 Task: Look for products in the category "Fish" from C.Wirthy & Co..
Action: Mouse moved to (20, 131)
Screenshot: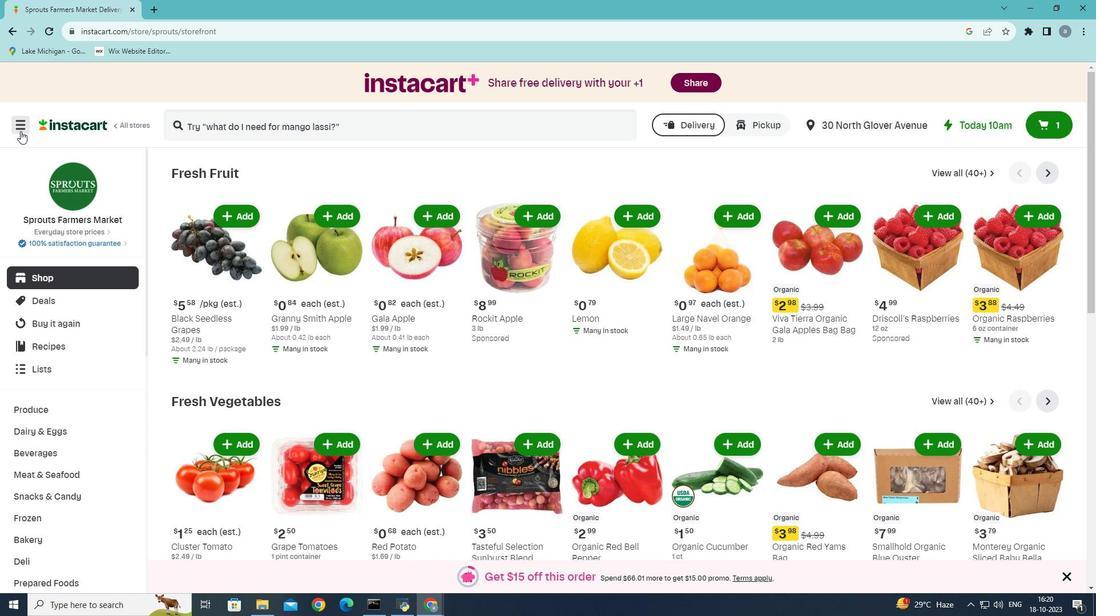 
Action: Mouse pressed left at (20, 131)
Screenshot: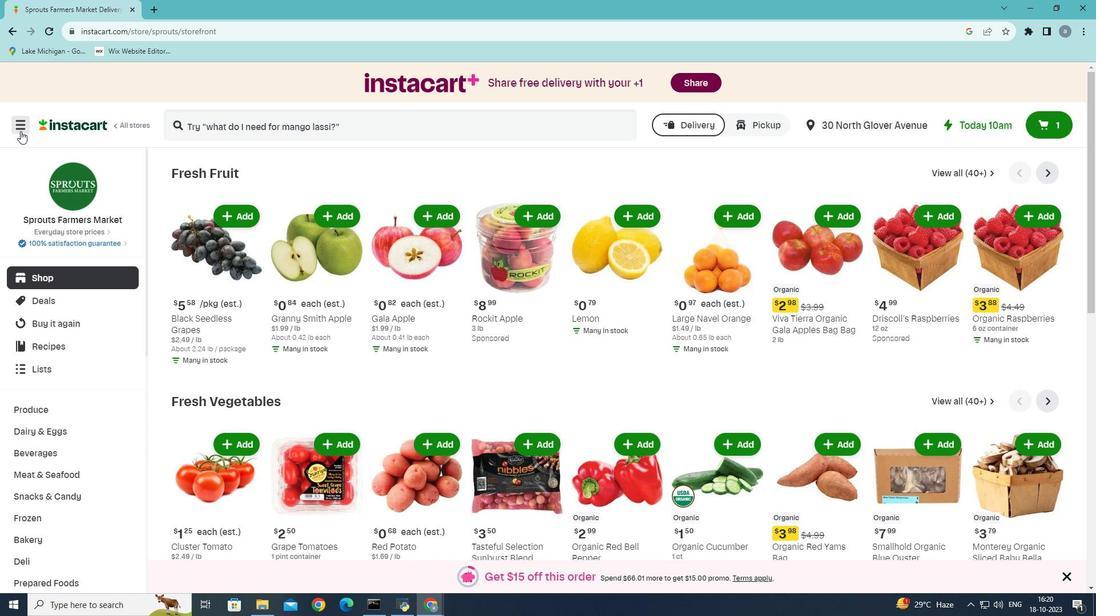 
Action: Mouse moved to (92, 332)
Screenshot: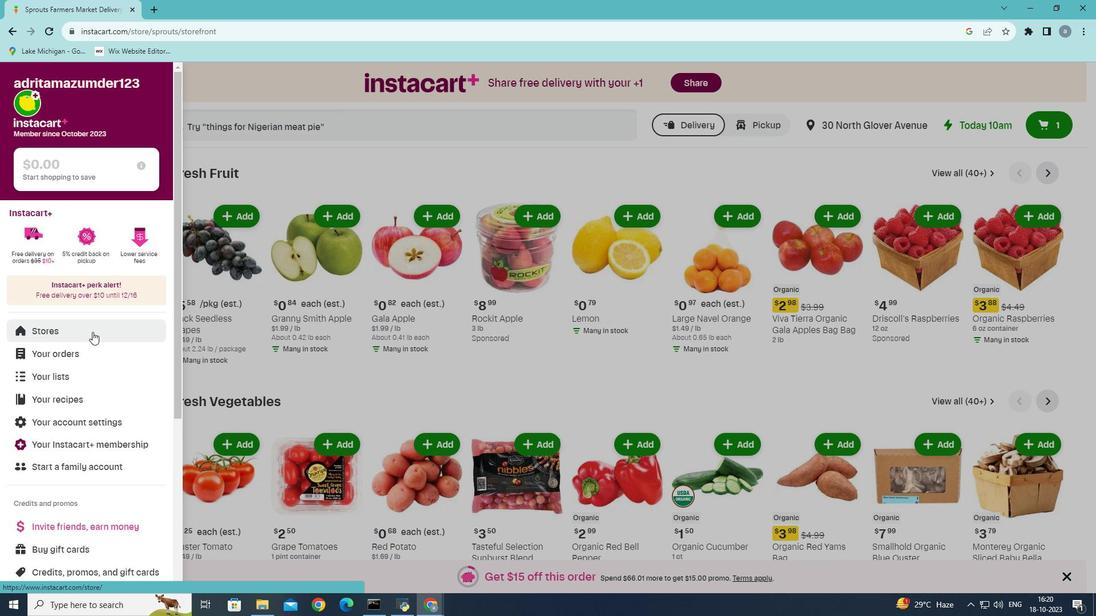 
Action: Mouse pressed left at (92, 332)
Screenshot: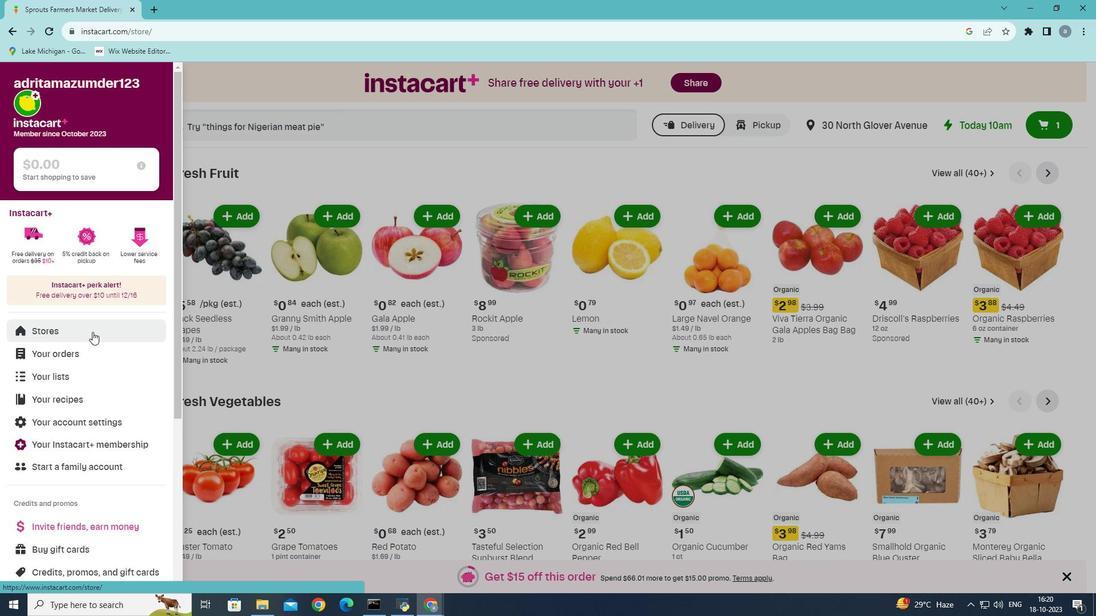 
Action: Mouse moved to (272, 128)
Screenshot: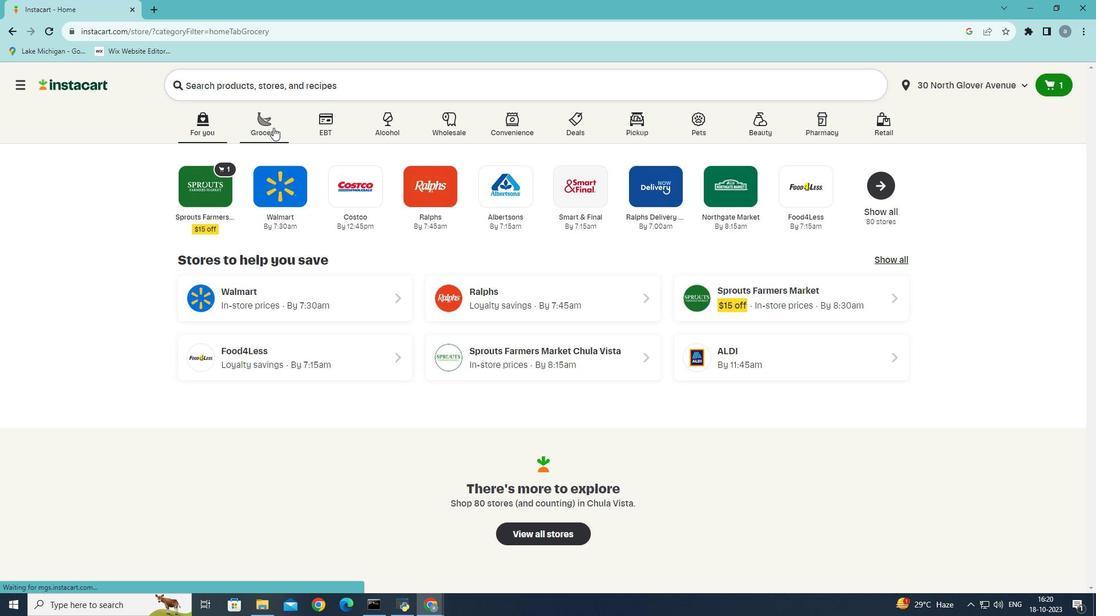 
Action: Mouse pressed left at (272, 128)
Screenshot: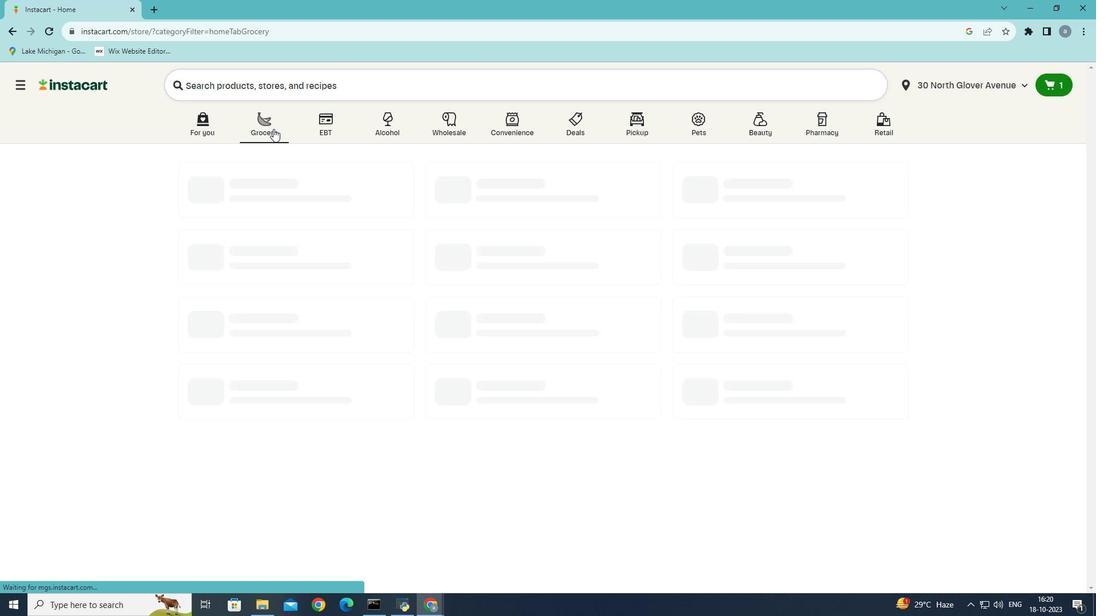 
Action: Mouse moved to (291, 329)
Screenshot: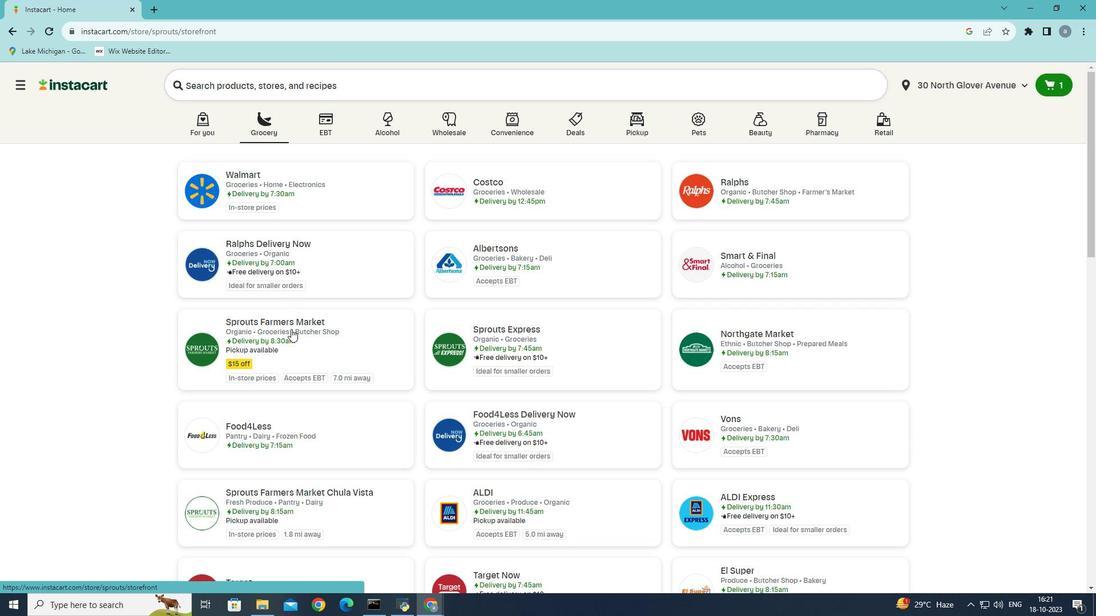 
Action: Mouse pressed left at (291, 329)
Screenshot: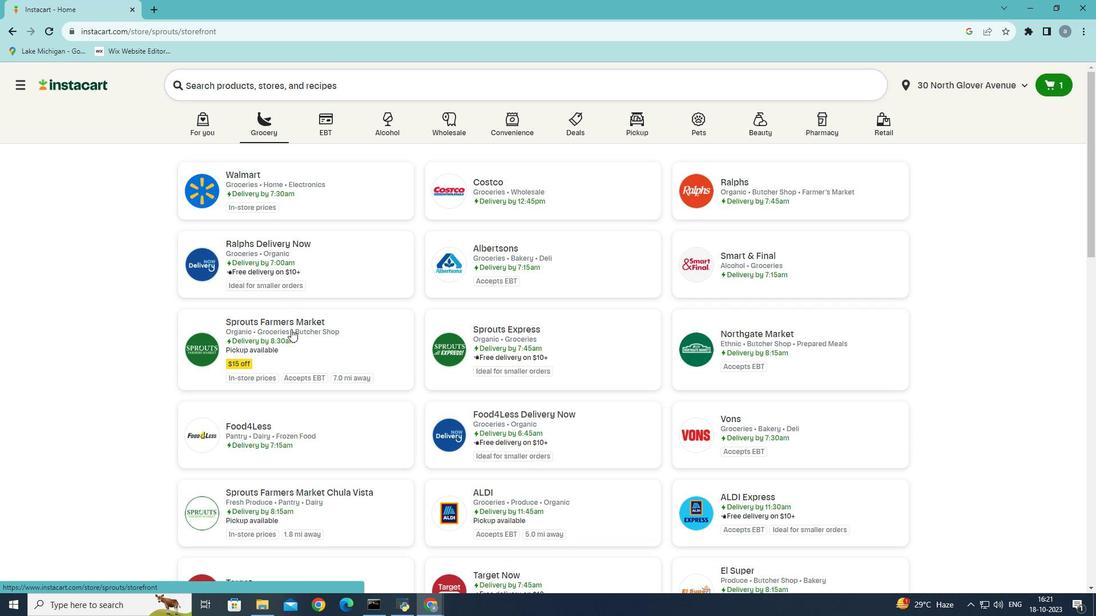 
Action: Mouse moved to (75, 476)
Screenshot: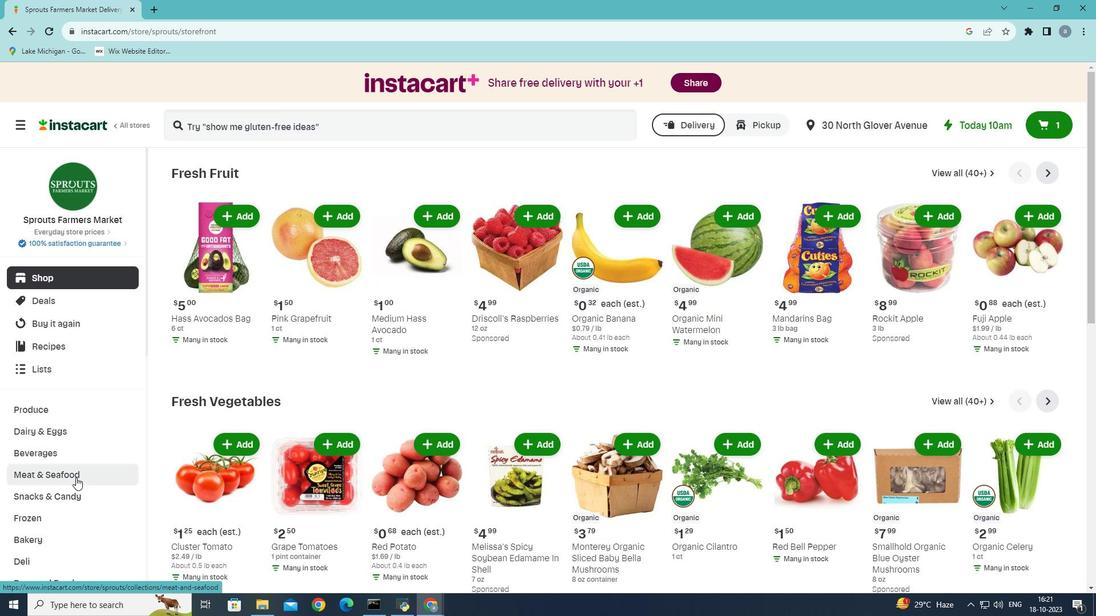 
Action: Mouse pressed left at (75, 476)
Screenshot: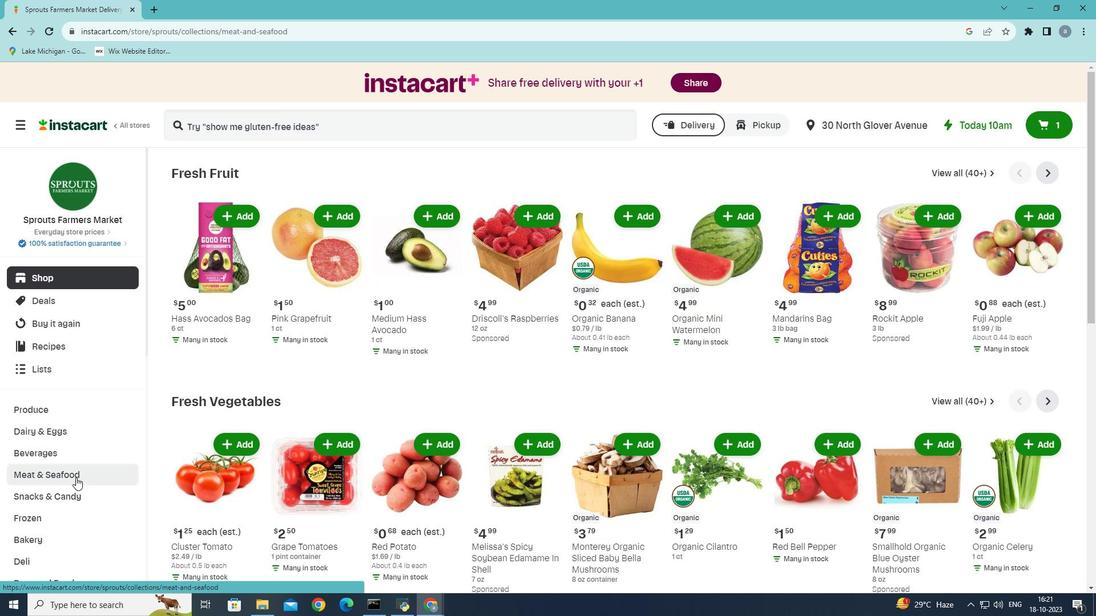 
Action: Mouse moved to (450, 199)
Screenshot: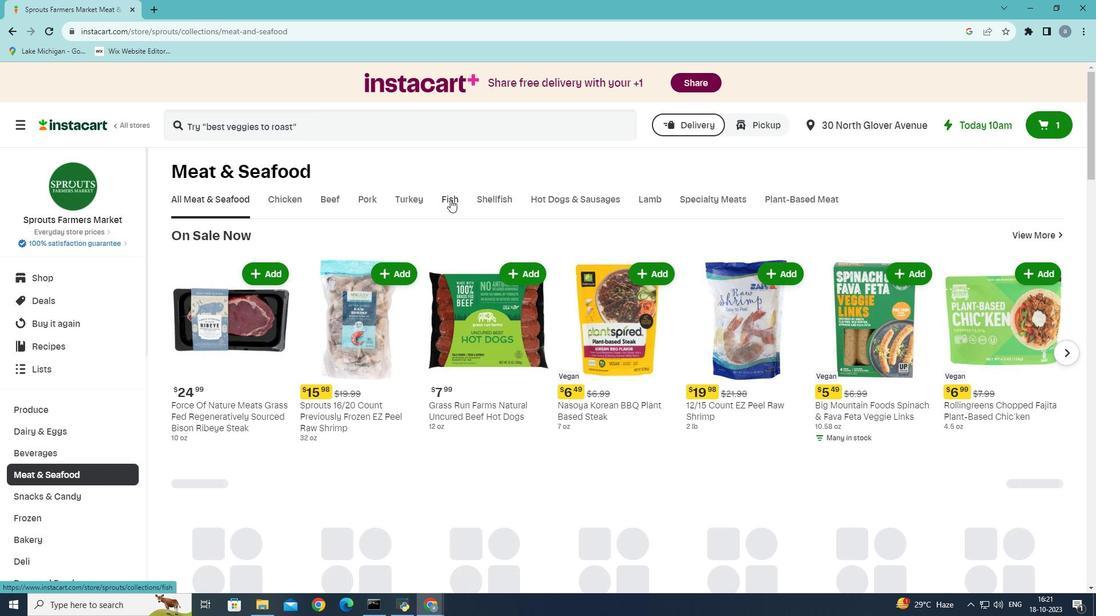 
Action: Mouse pressed left at (450, 199)
Screenshot: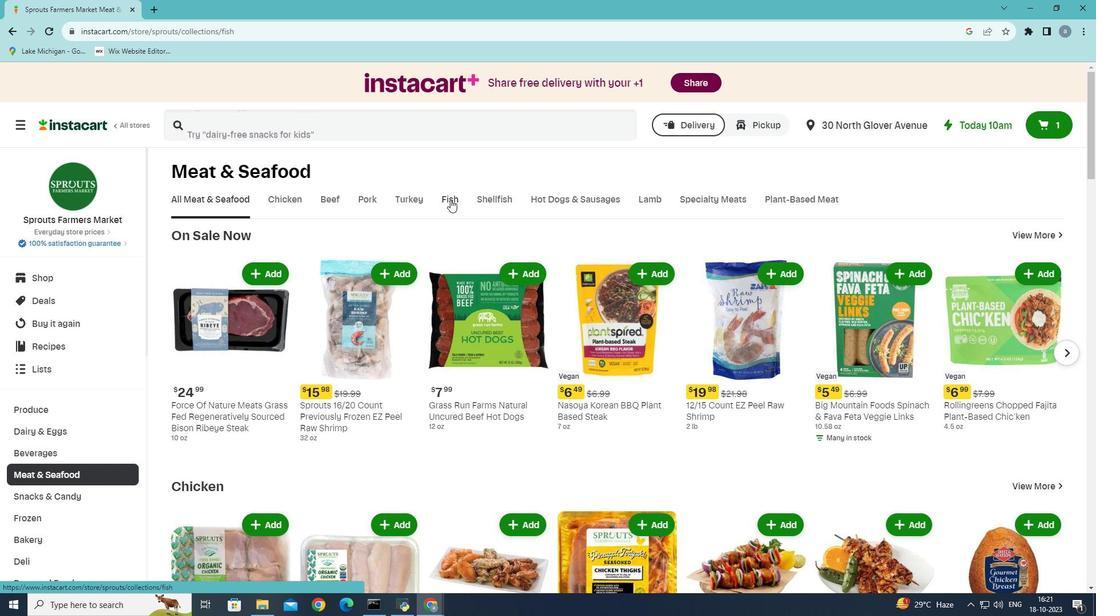 
Action: Mouse moved to (388, 297)
Screenshot: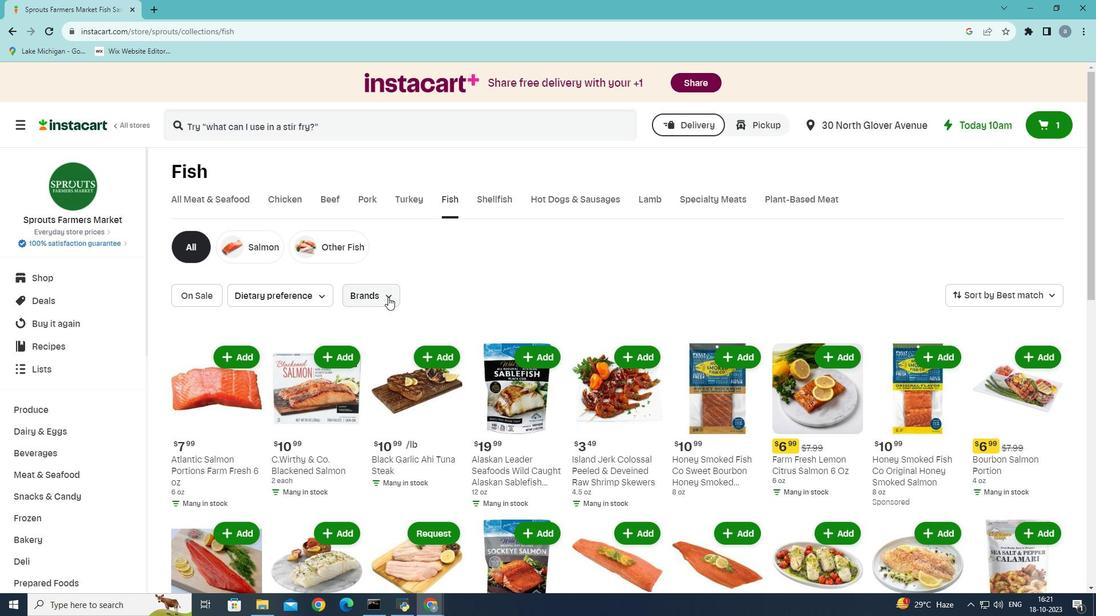 
Action: Mouse pressed left at (388, 297)
Screenshot: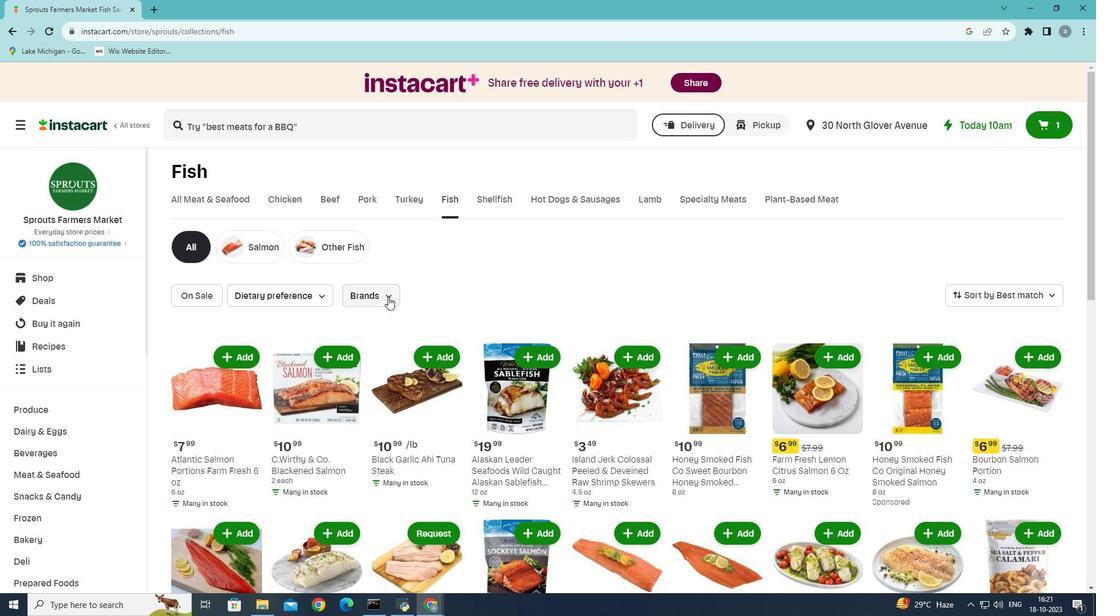 
Action: Mouse moved to (401, 411)
Screenshot: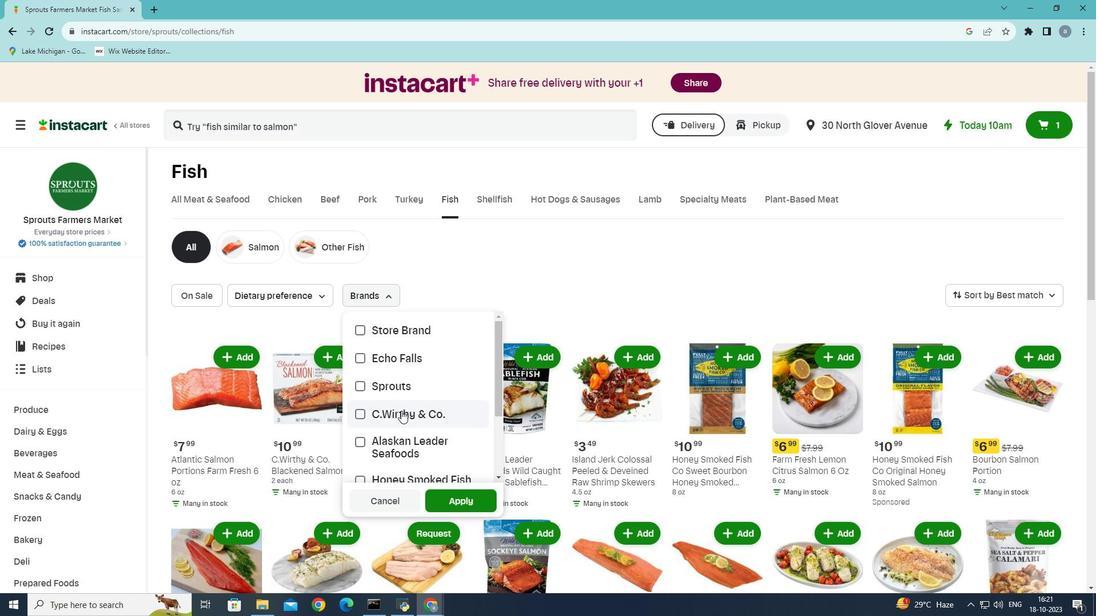
Action: Mouse pressed left at (401, 411)
Screenshot: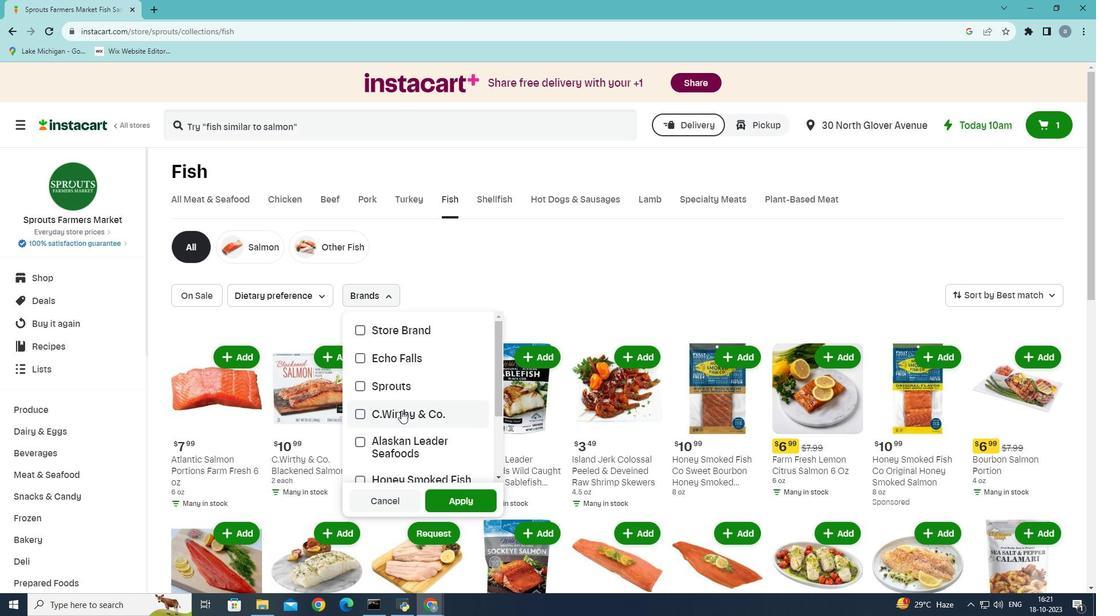 
Action: Mouse moved to (455, 499)
Screenshot: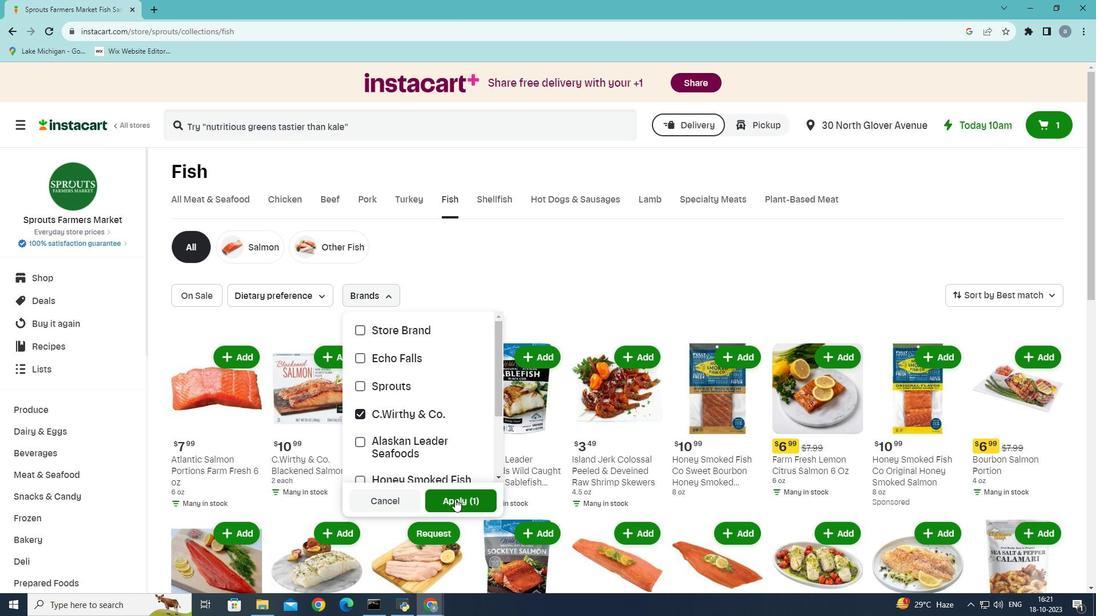 
Action: Mouse pressed left at (455, 499)
Screenshot: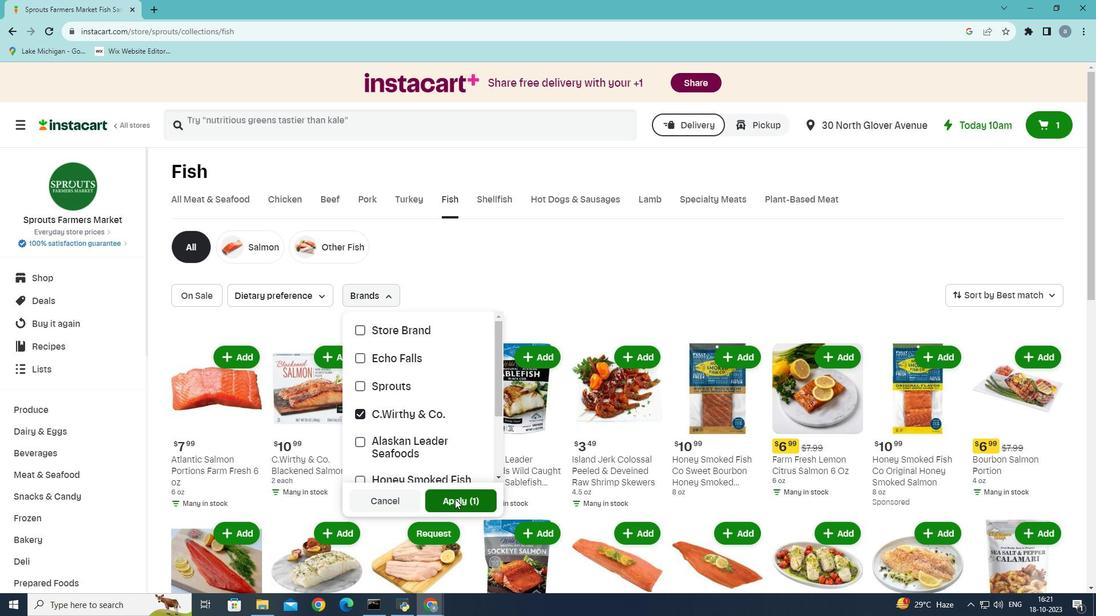 
Action: Mouse moved to (439, 495)
Screenshot: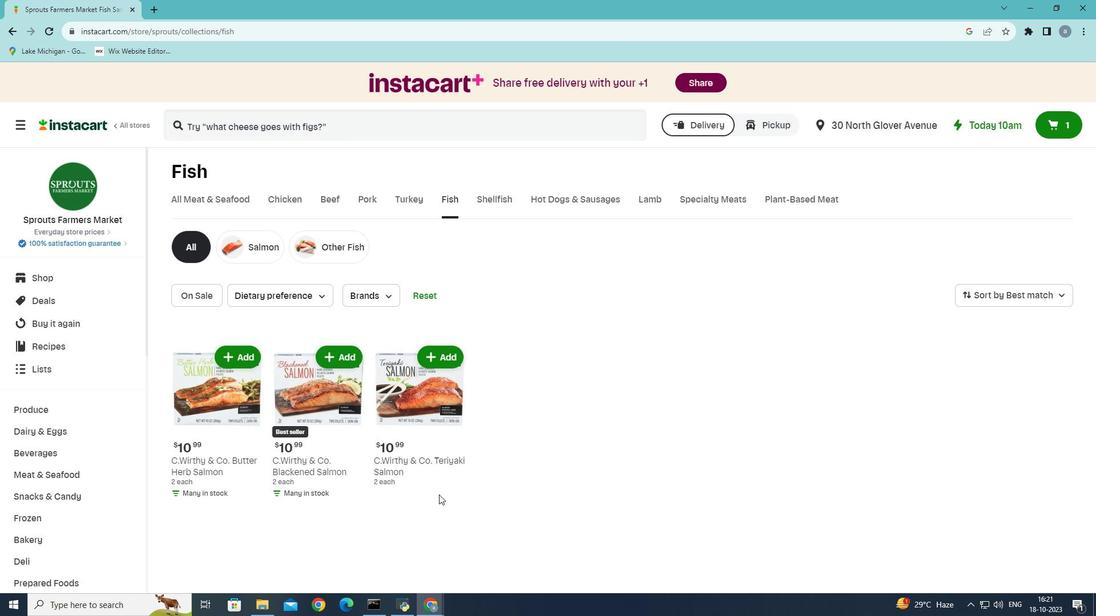 
